 Task: Starred Ani Tiaa.
Action: Mouse moved to (810, 100)
Screenshot: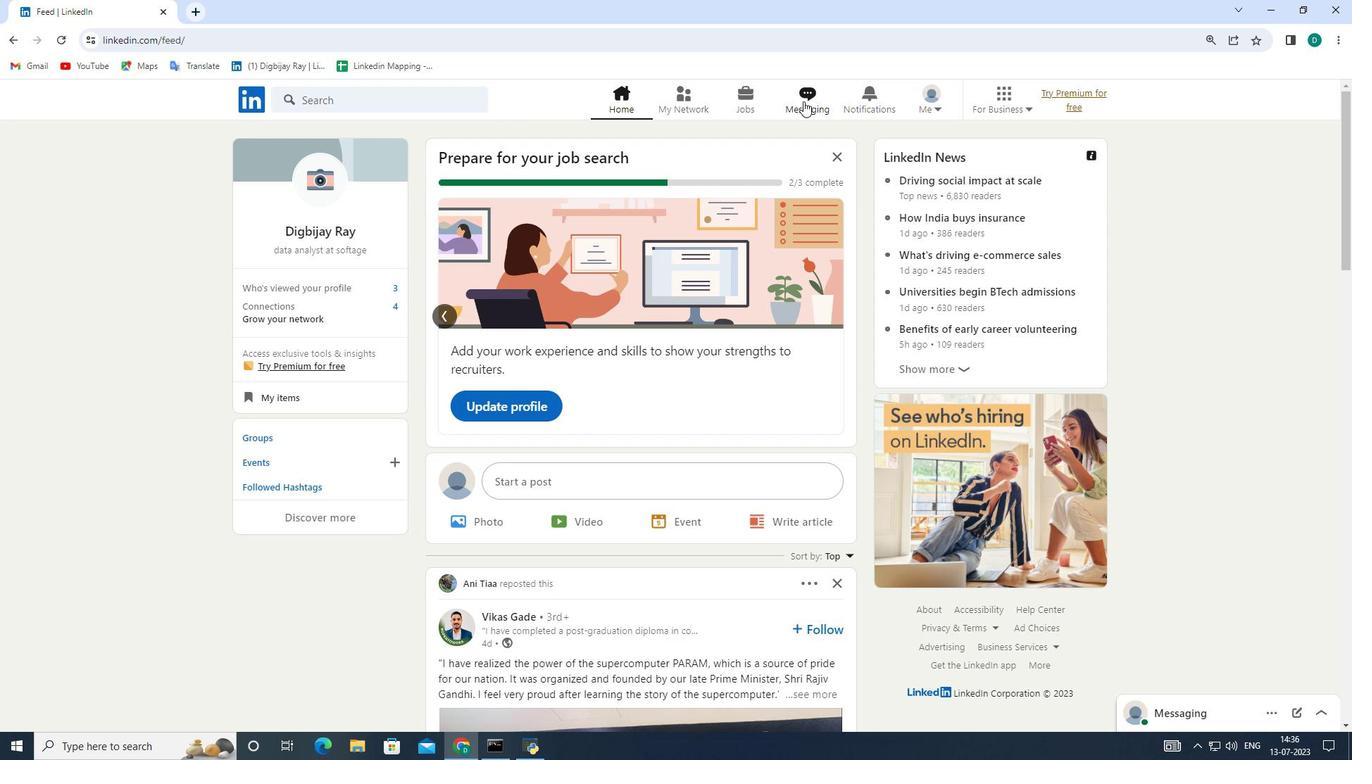 
Action: Mouse pressed left at (810, 100)
Screenshot: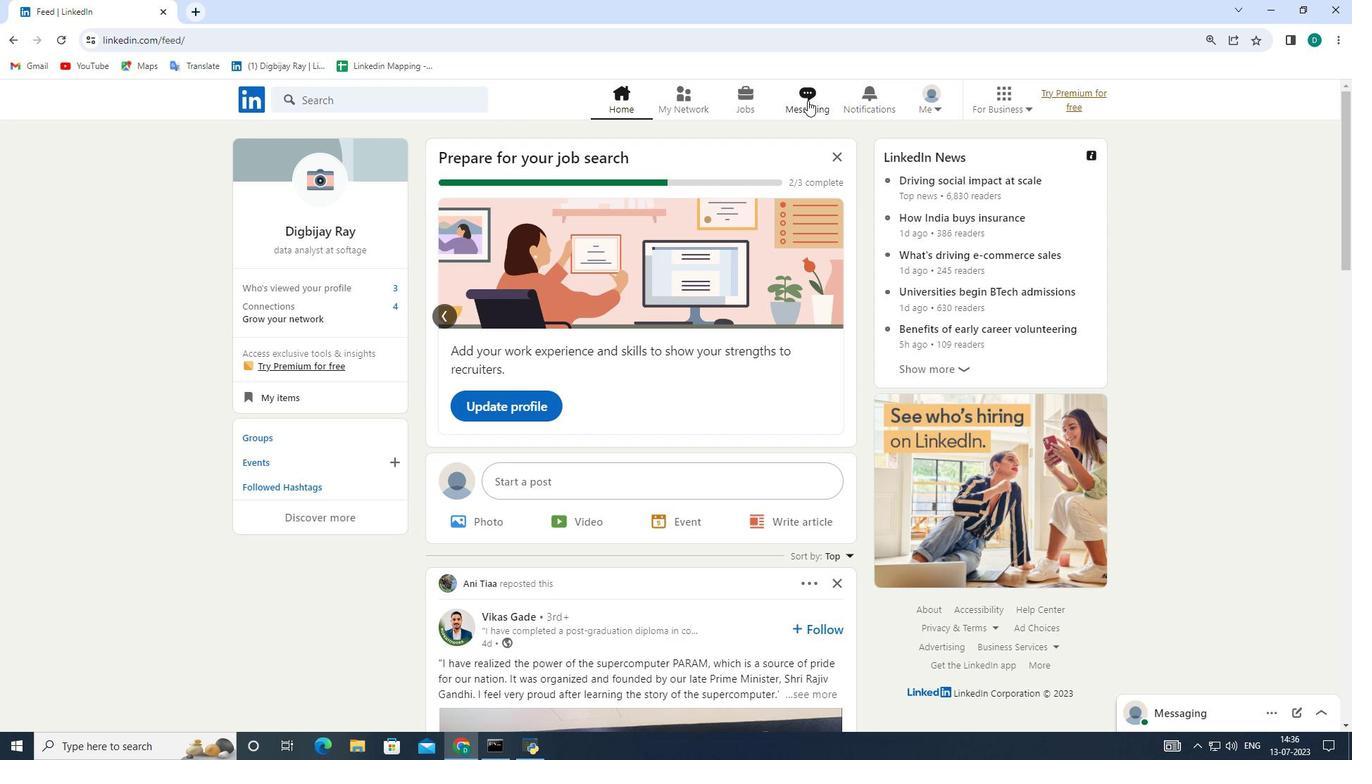 
Action: Mouse moved to (352, 327)
Screenshot: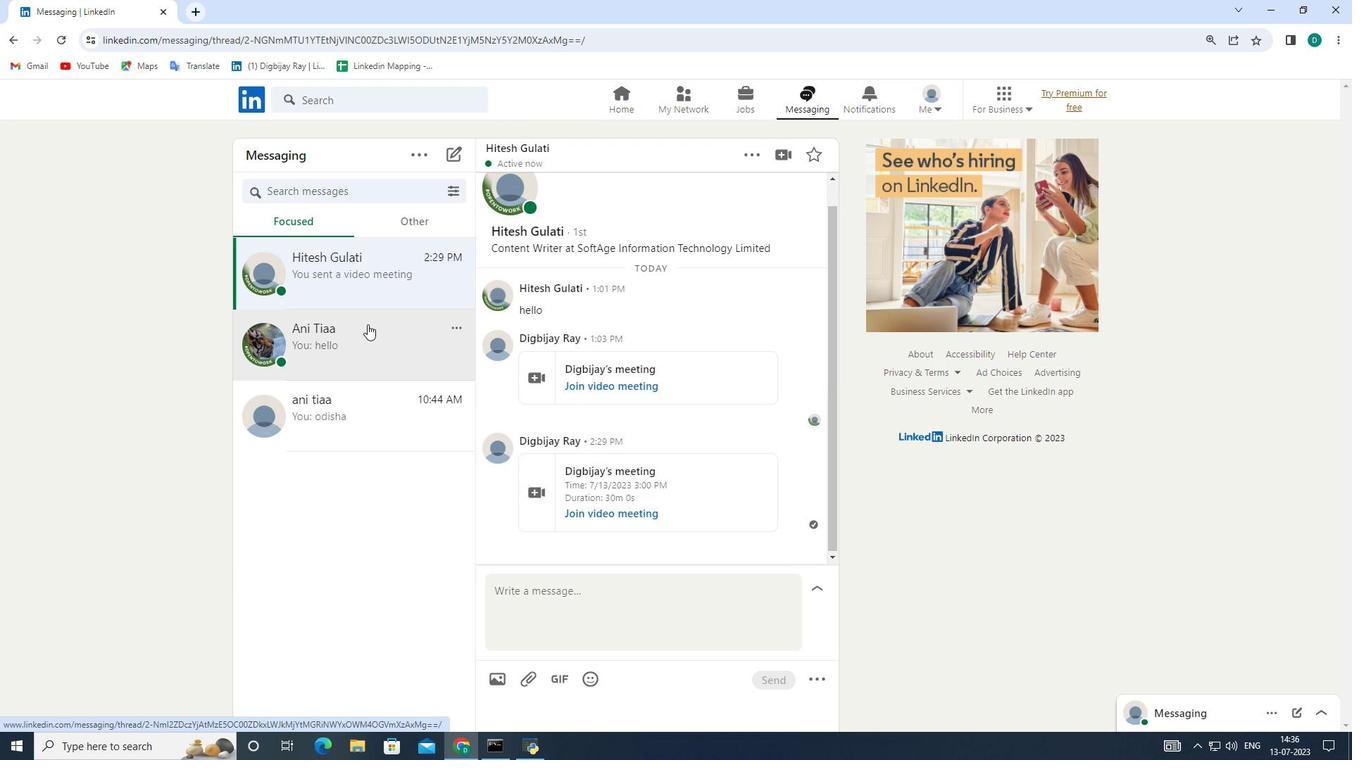 
Action: Mouse pressed left at (352, 327)
Screenshot: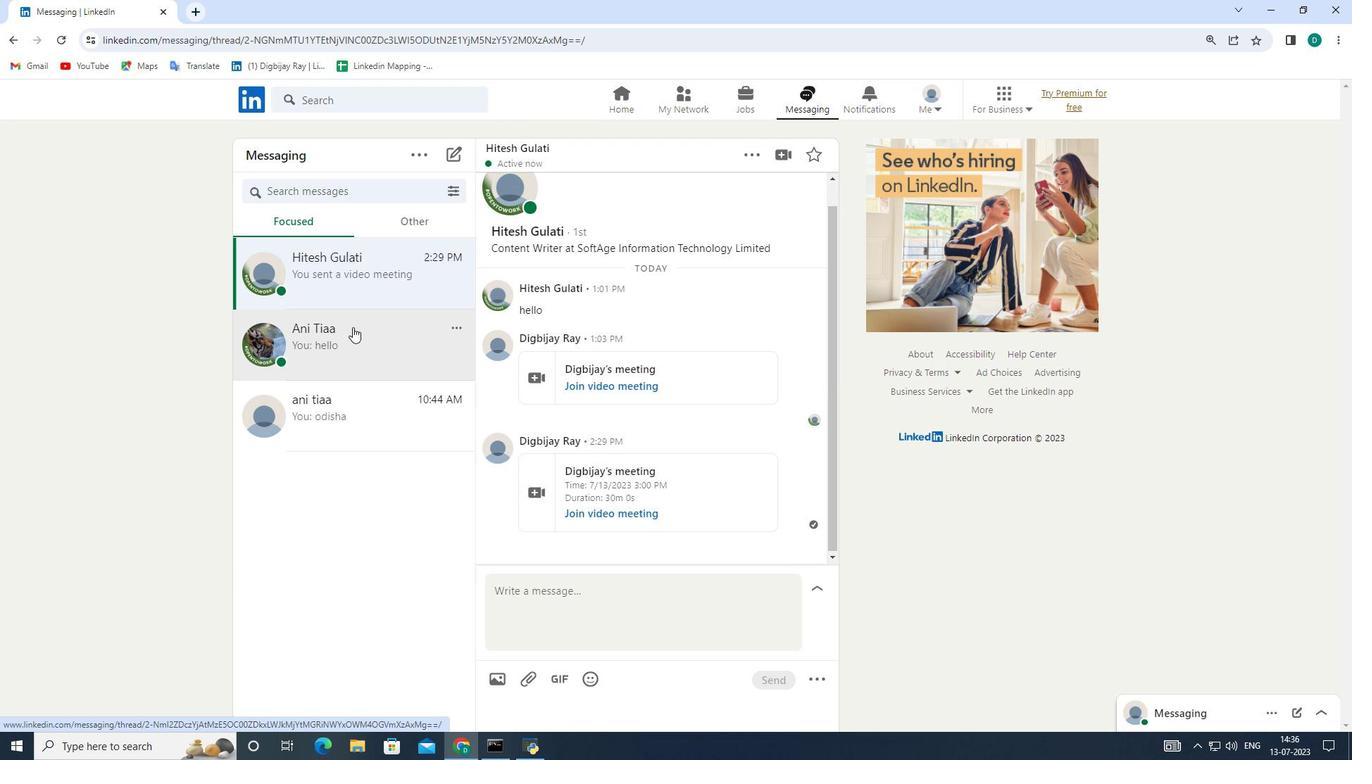 
Action: Mouse moved to (810, 147)
Screenshot: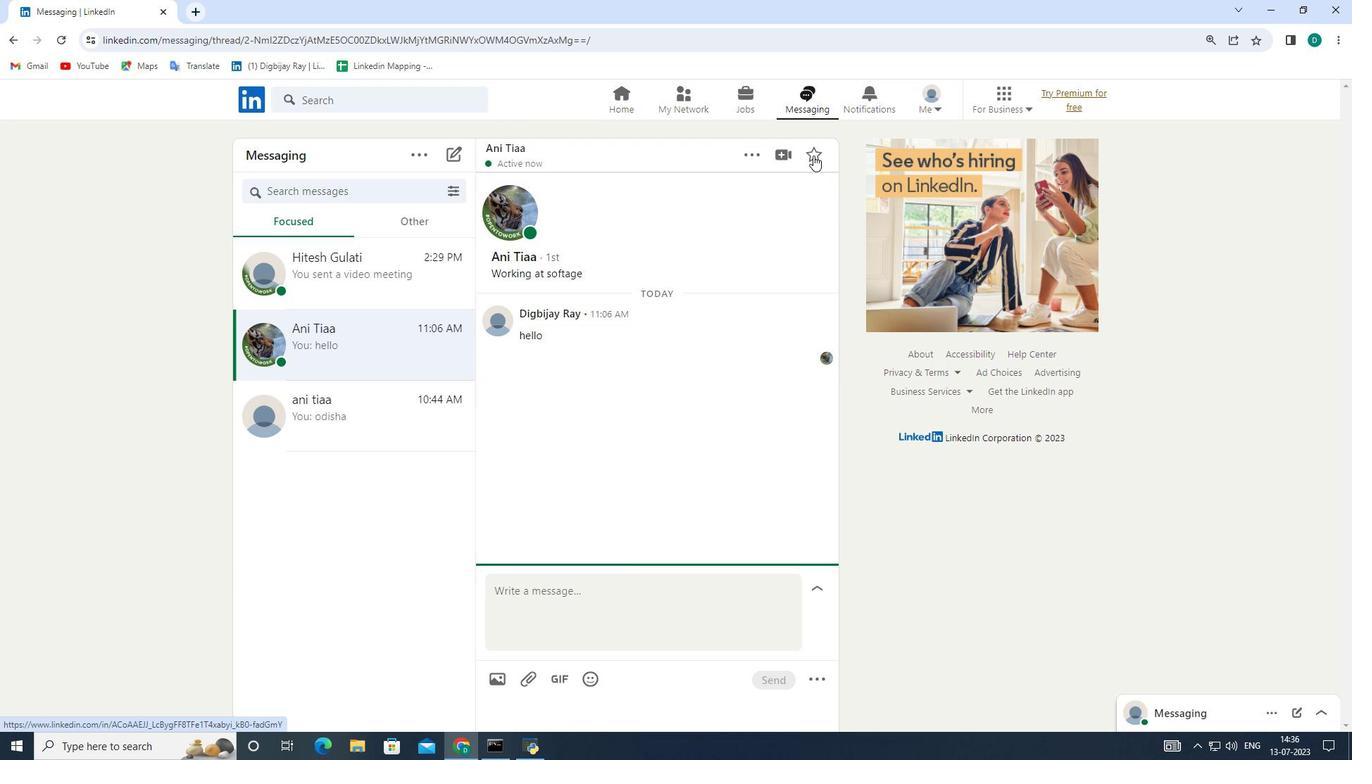
Action: Mouse pressed left at (810, 147)
Screenshot: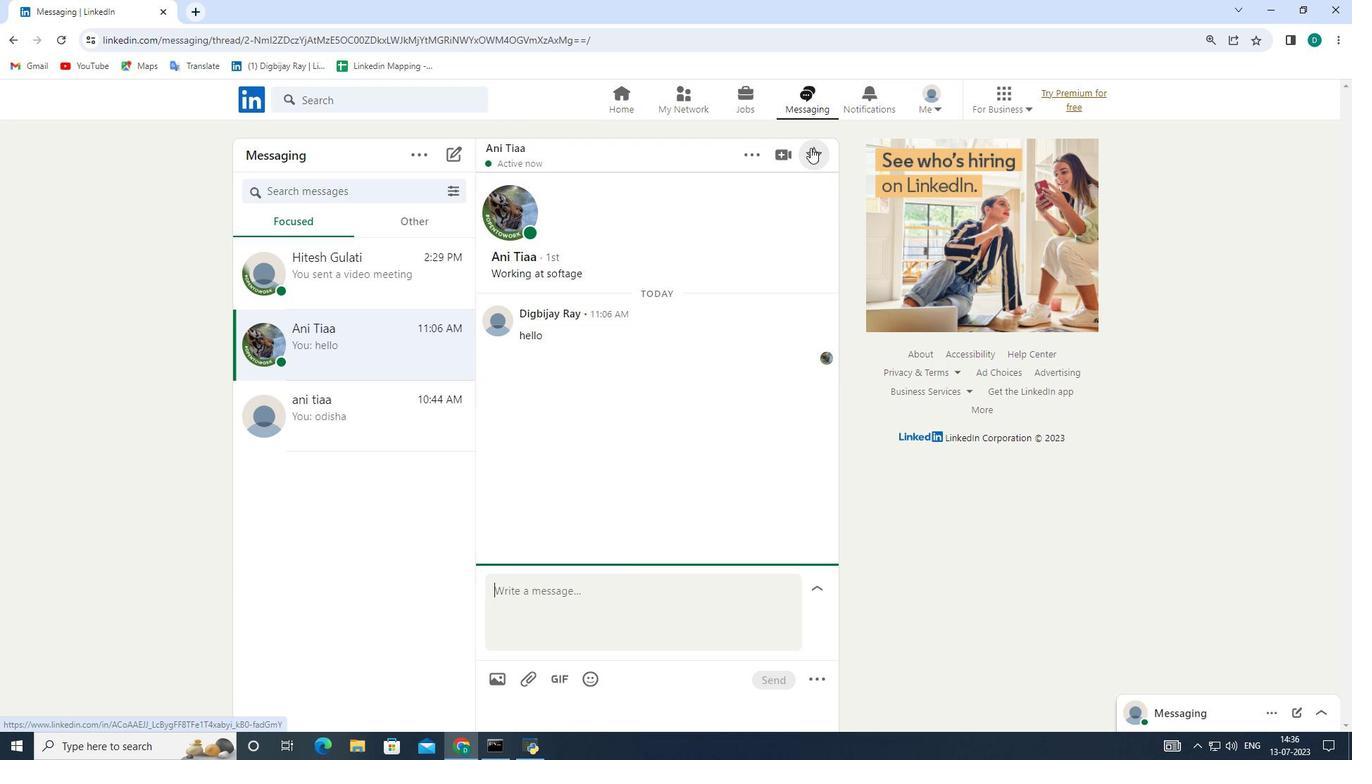 
